 Task: Change pronouns to she/her.
Action: Mouse moved to (741, 98)
Screenshot: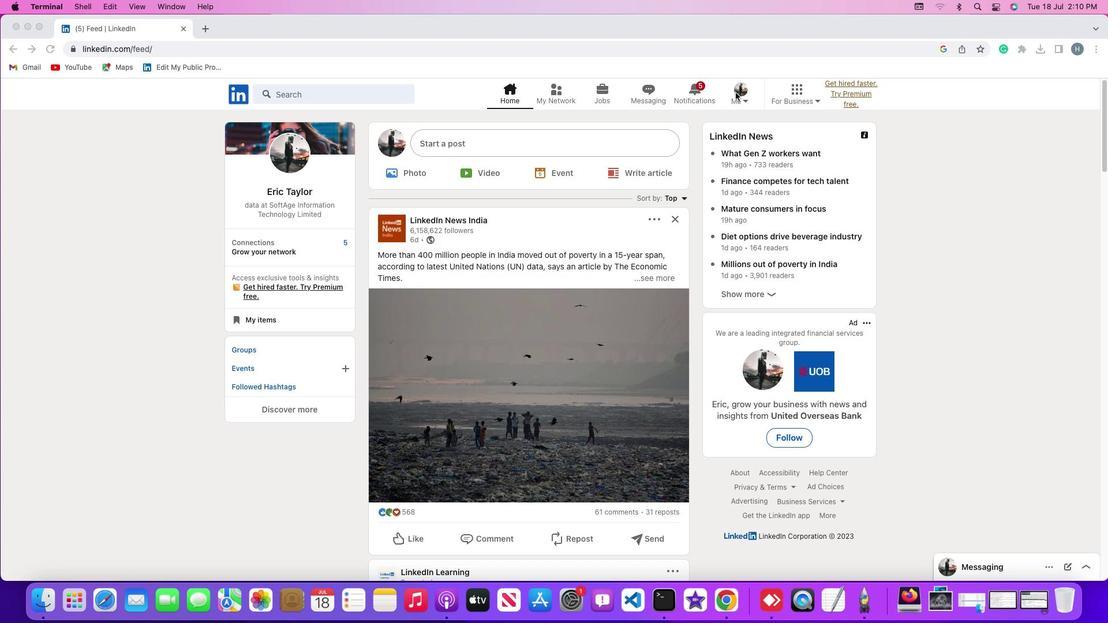 
Action: Mouse pressed left at (741, 98)
Screenshot: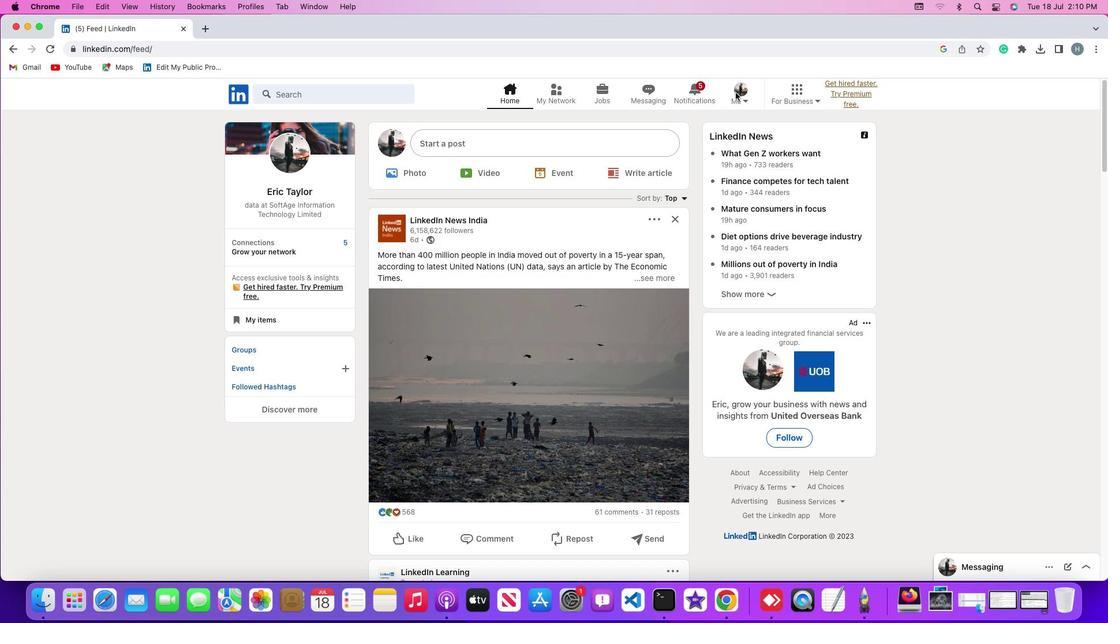 
Action: Mouse moved to (751, 103)
Screenshot: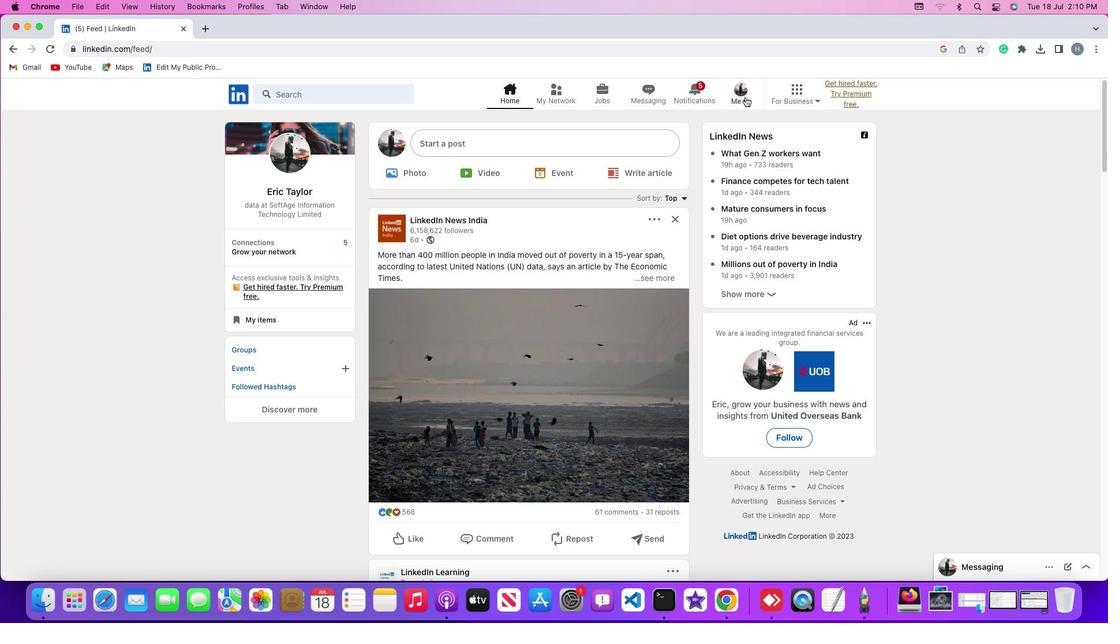 
Action: Mouse pressed left at (751, 103)
Screenshot: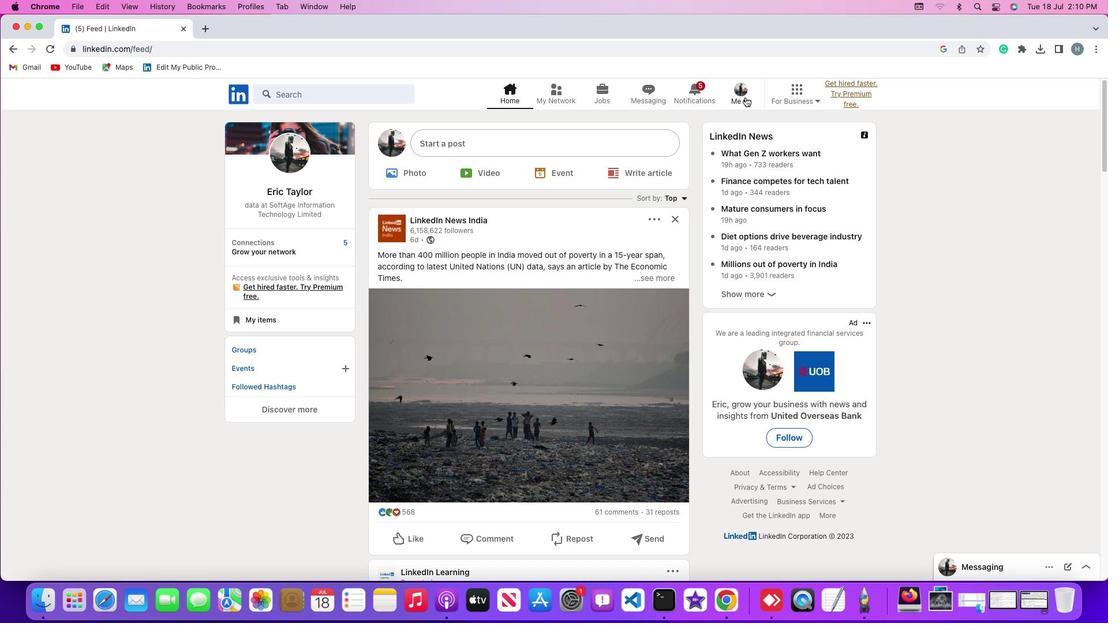 
Action: Mouse moved to (734, 170)
Screenshot: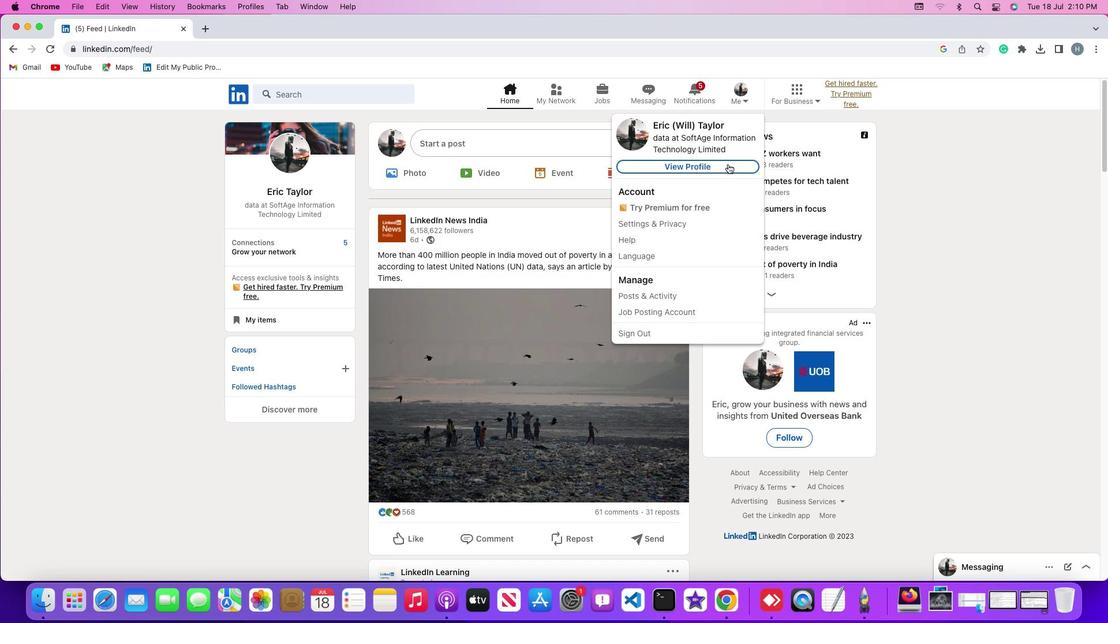 
Action: Mouse pressed left at (734, 170)
Screenshot: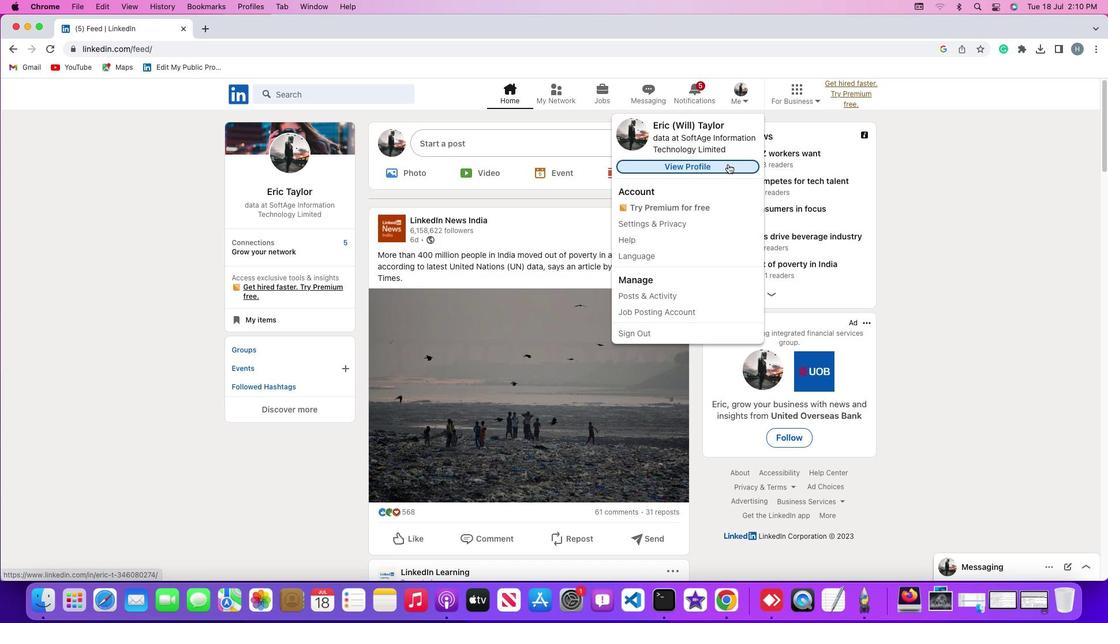 
Action: Mouse moved to (671, 259)
Screenshot: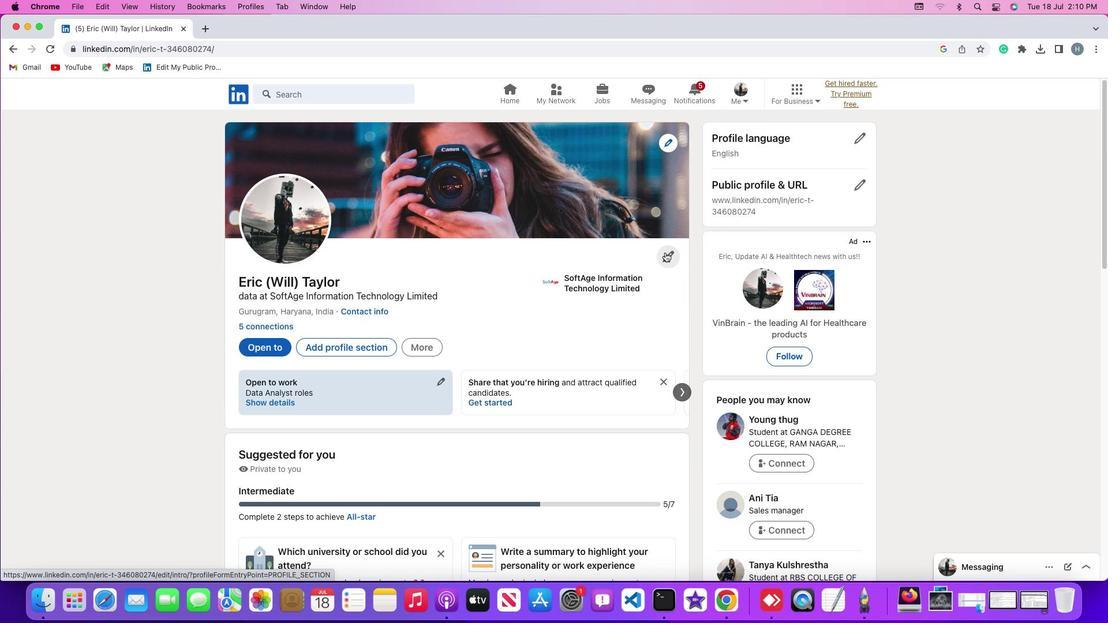 
Action: Mouse pressed left at (671, 259)
Screenshot: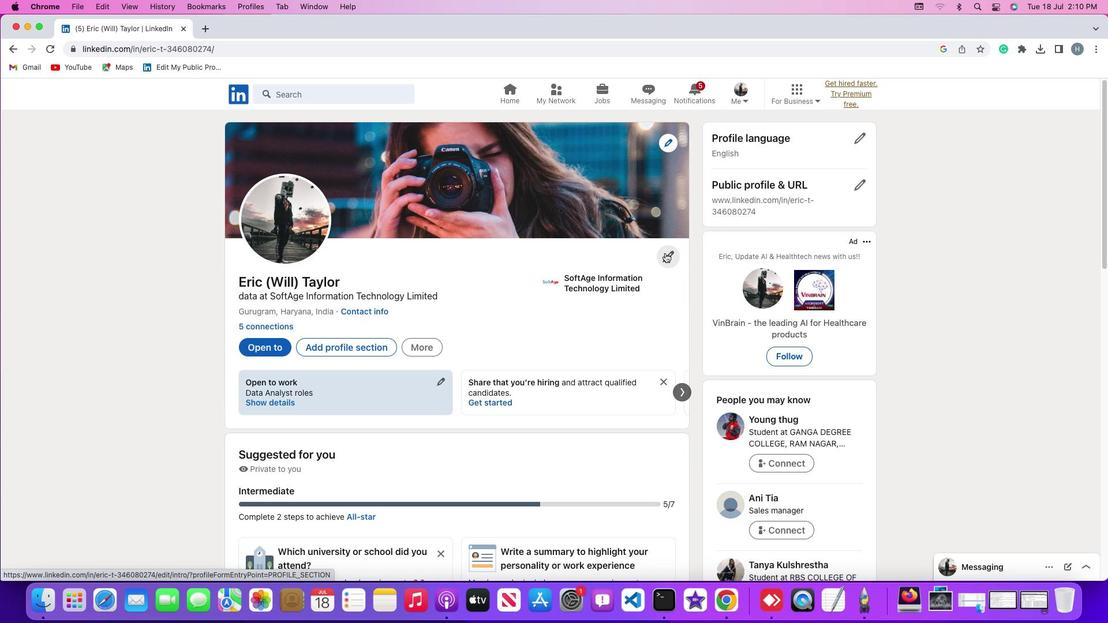 
Action: Mouse moved to (737, 389)
Screenshot: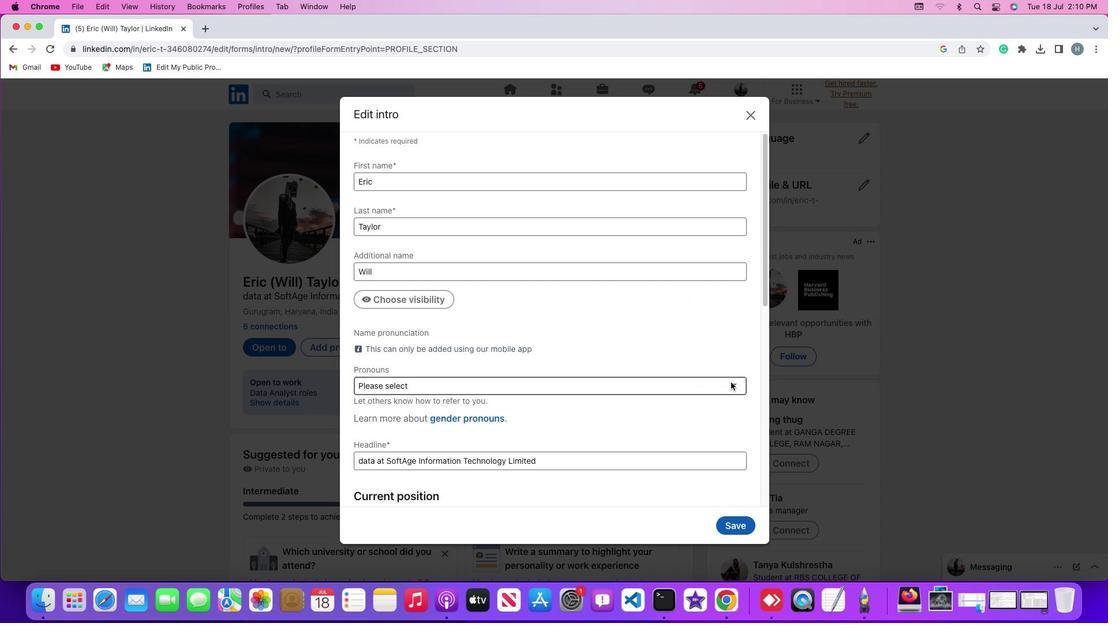 
Action: Mouse pressed left at (737, 389)
Screenshot: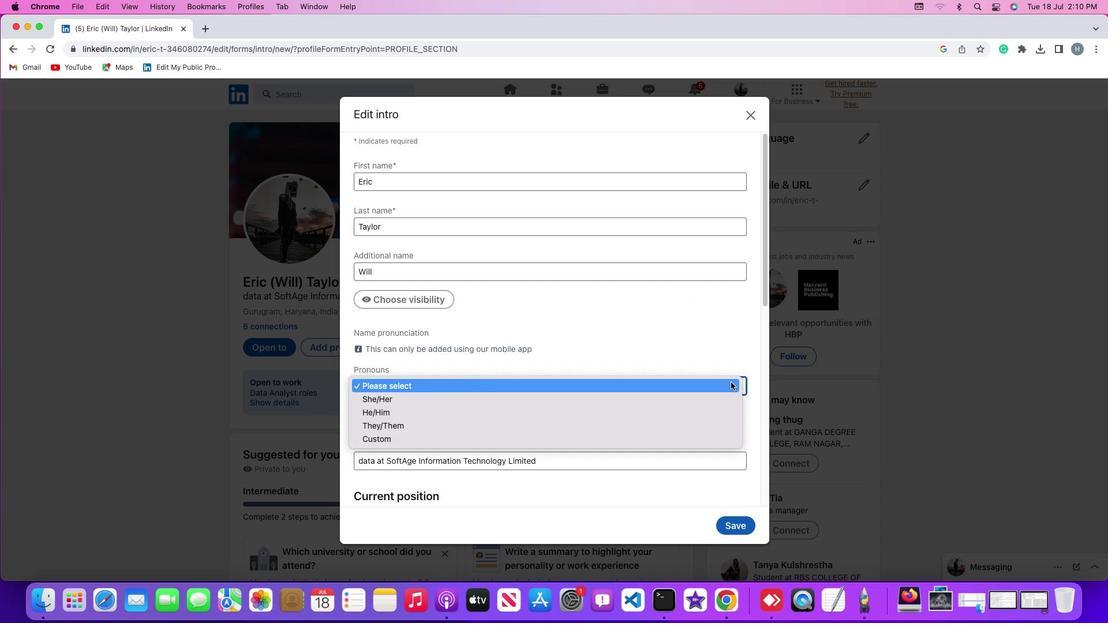 
Action: Mouse moved to (704, 408)
Screenshot: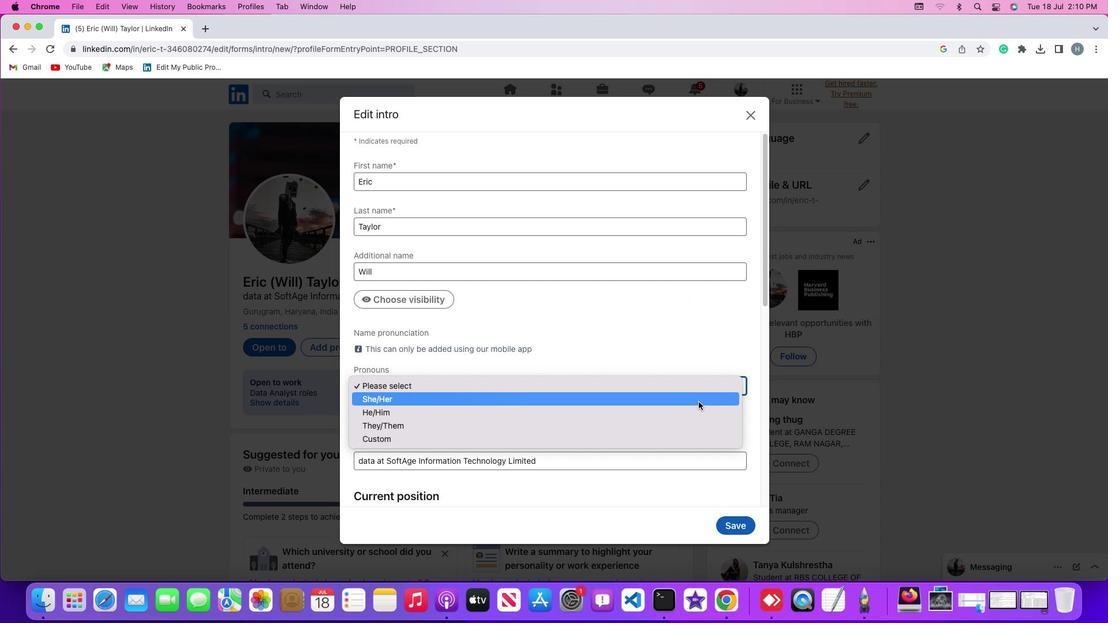 
Action: Mouse pressed left at (704, 408)
Screenshot: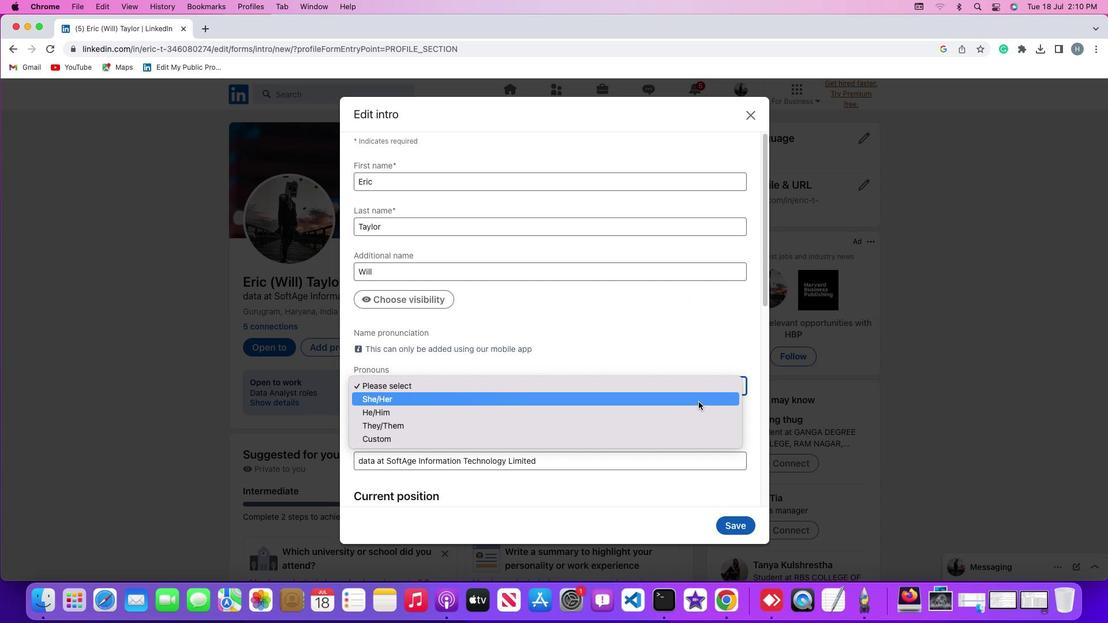 
Action: Mouse moved to (742, 532)
Screenshot: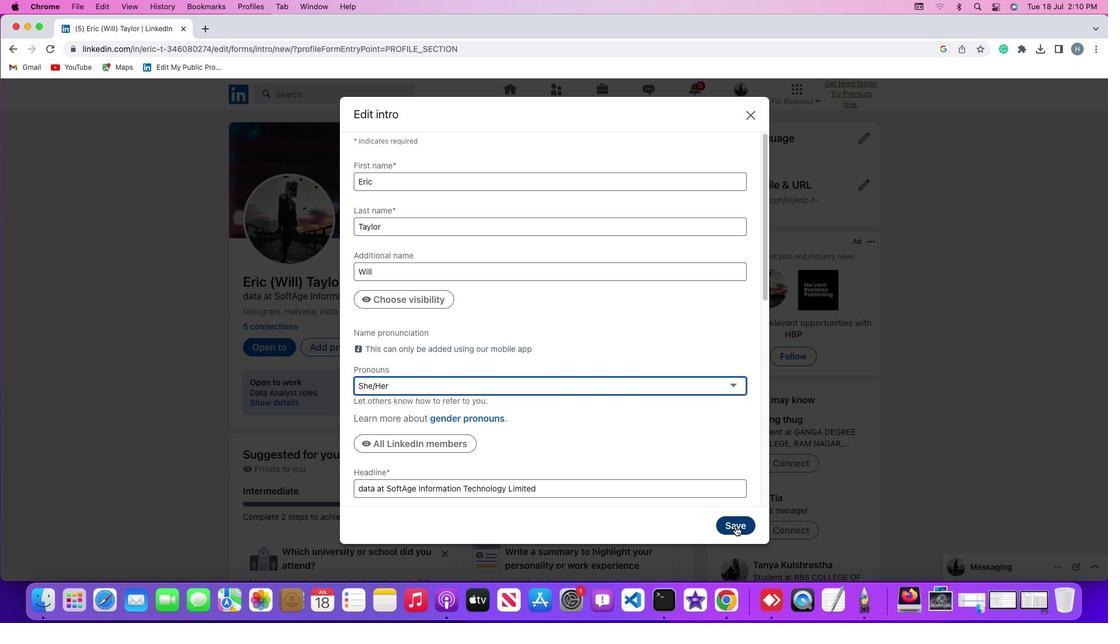 
Action: Mouse pressed left at (742, 532)
Screenshot: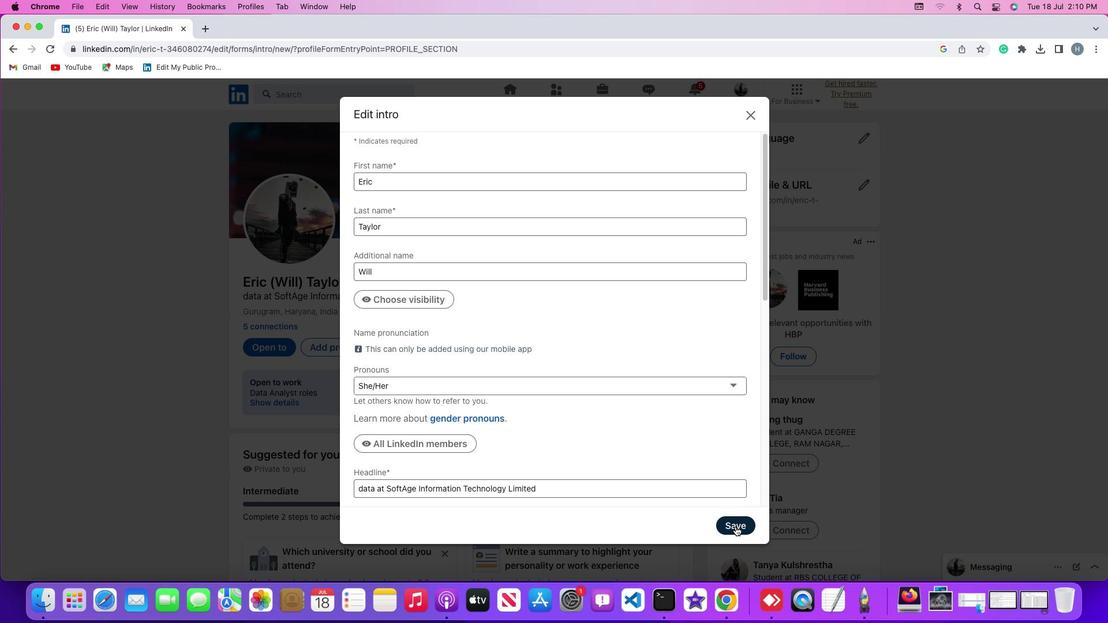
Action: Mouse moved to (669, 431)
Screenshot: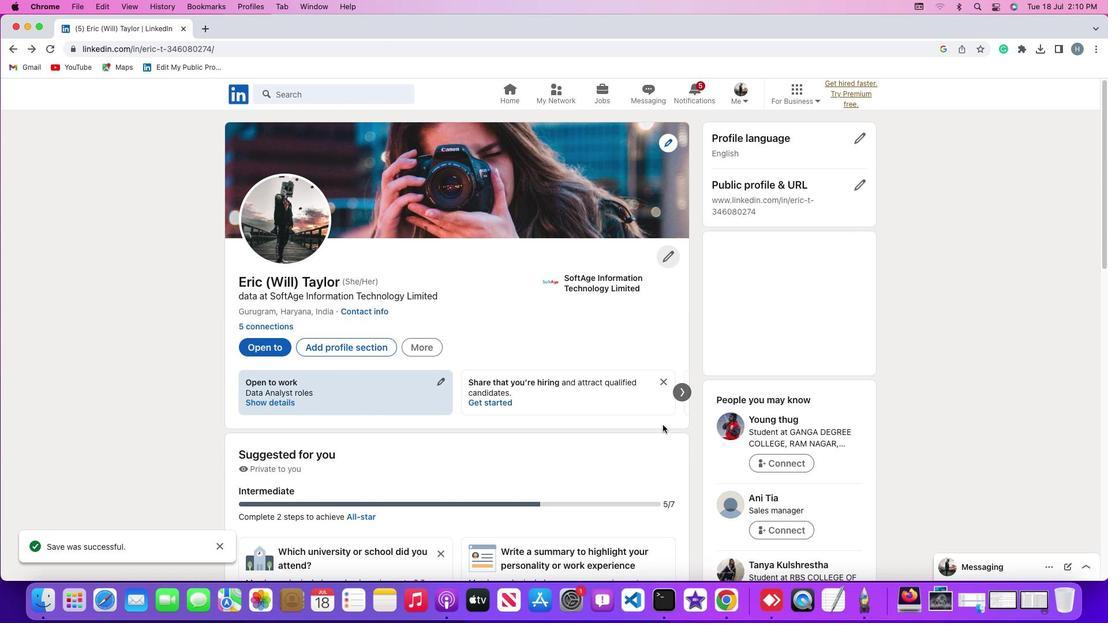 
